 Task: Set a reminder to renew your driver's license on the 15th.
Action: Mouse moved to (67, 117)
Screenshot: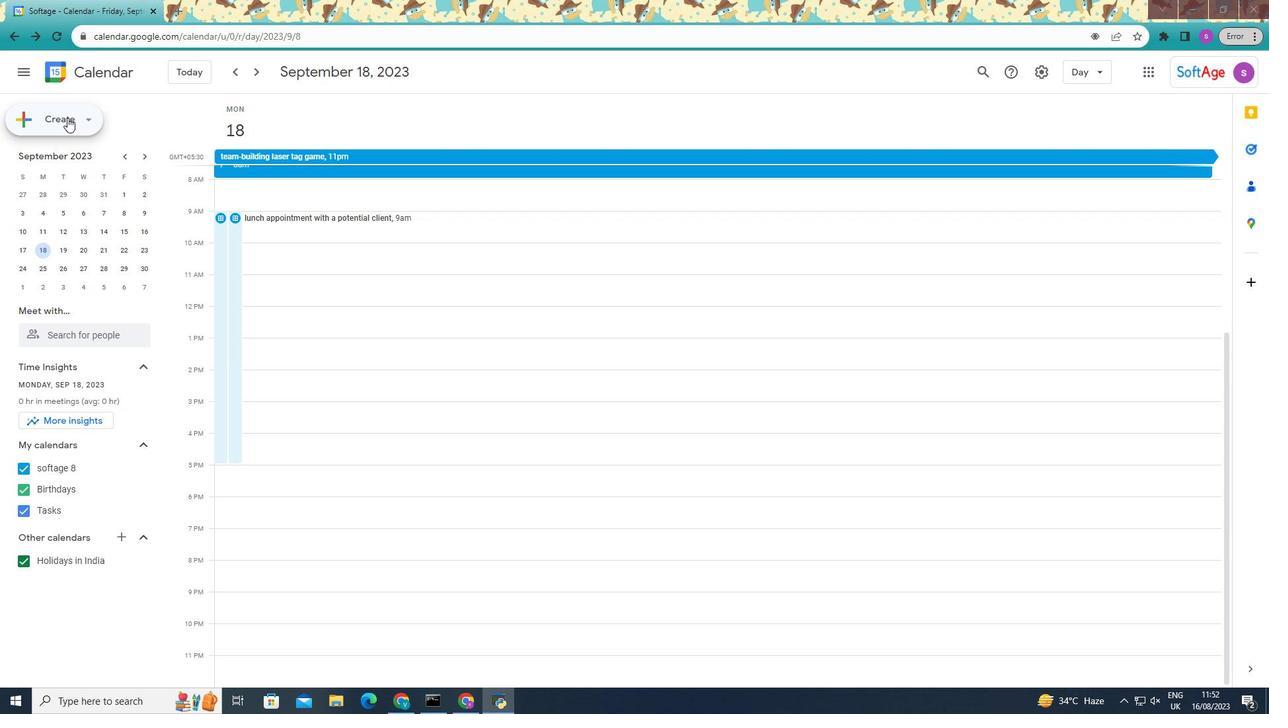 
Action: Mouse pressed left at (67, 117)
Screenshot: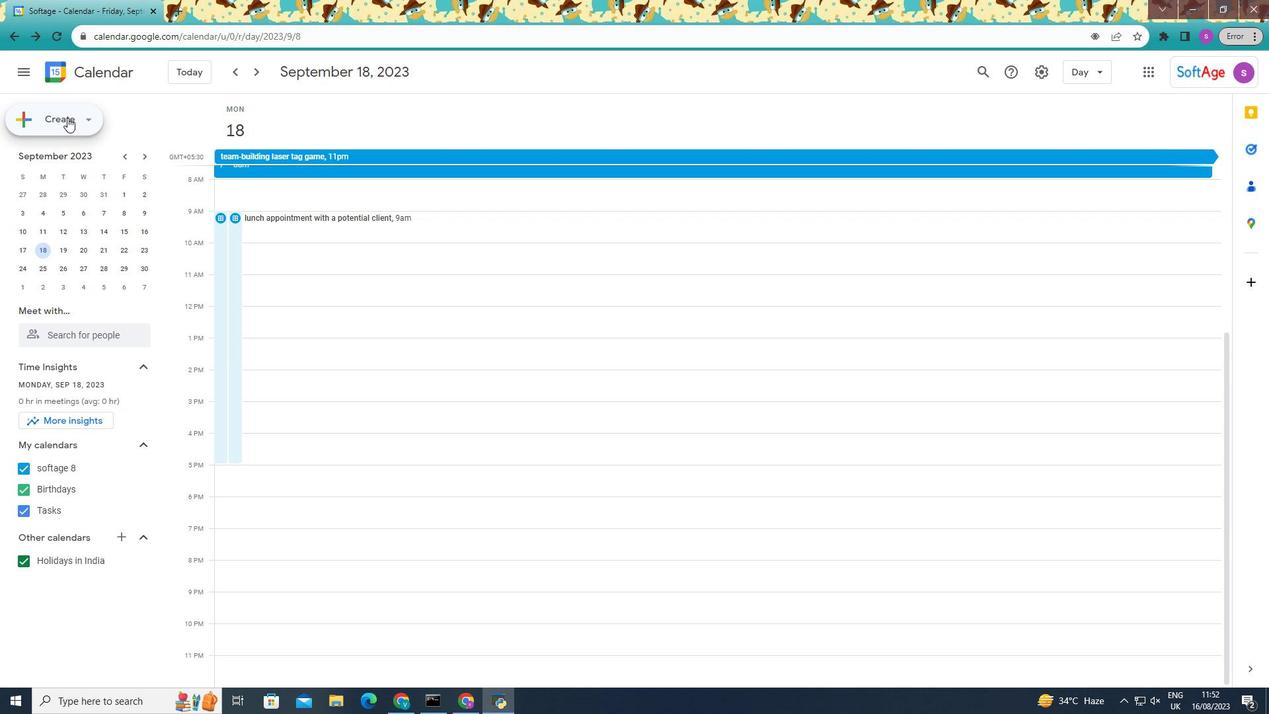 
Action: Mouse moved to (83, 163)
Screenshot: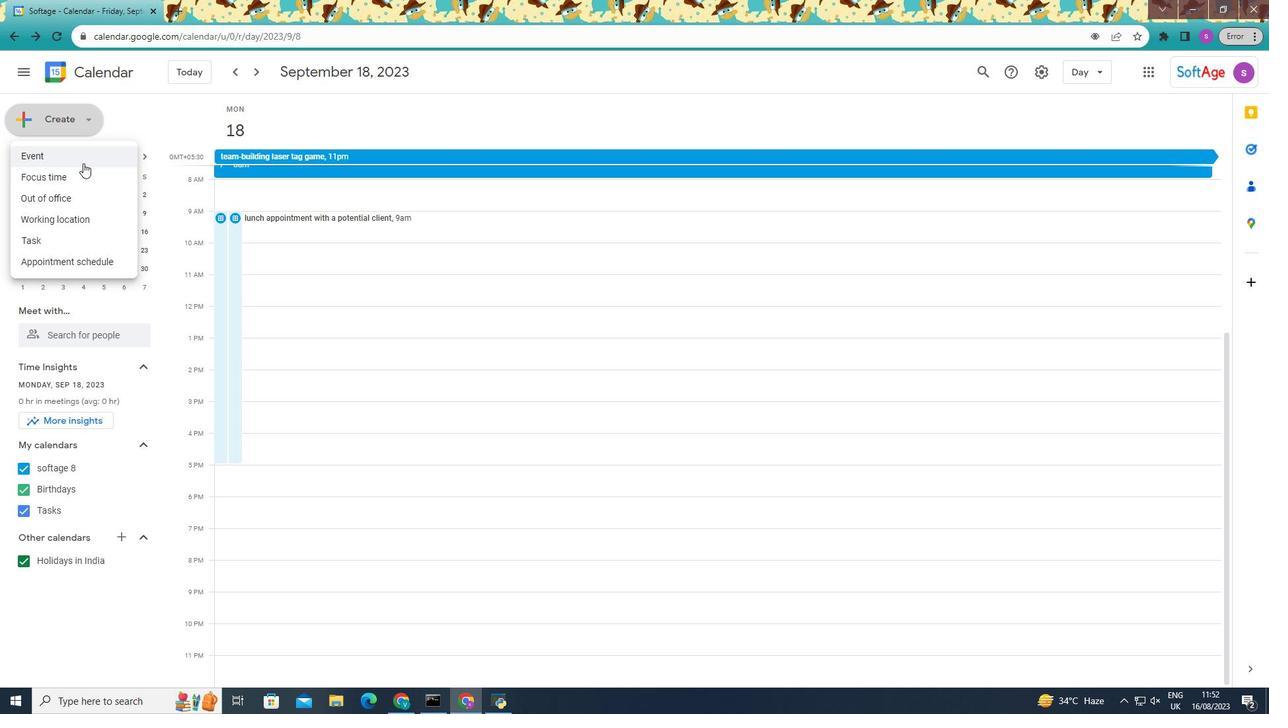 
Action: Mouse pressed left at (83, 163)
Screenshot: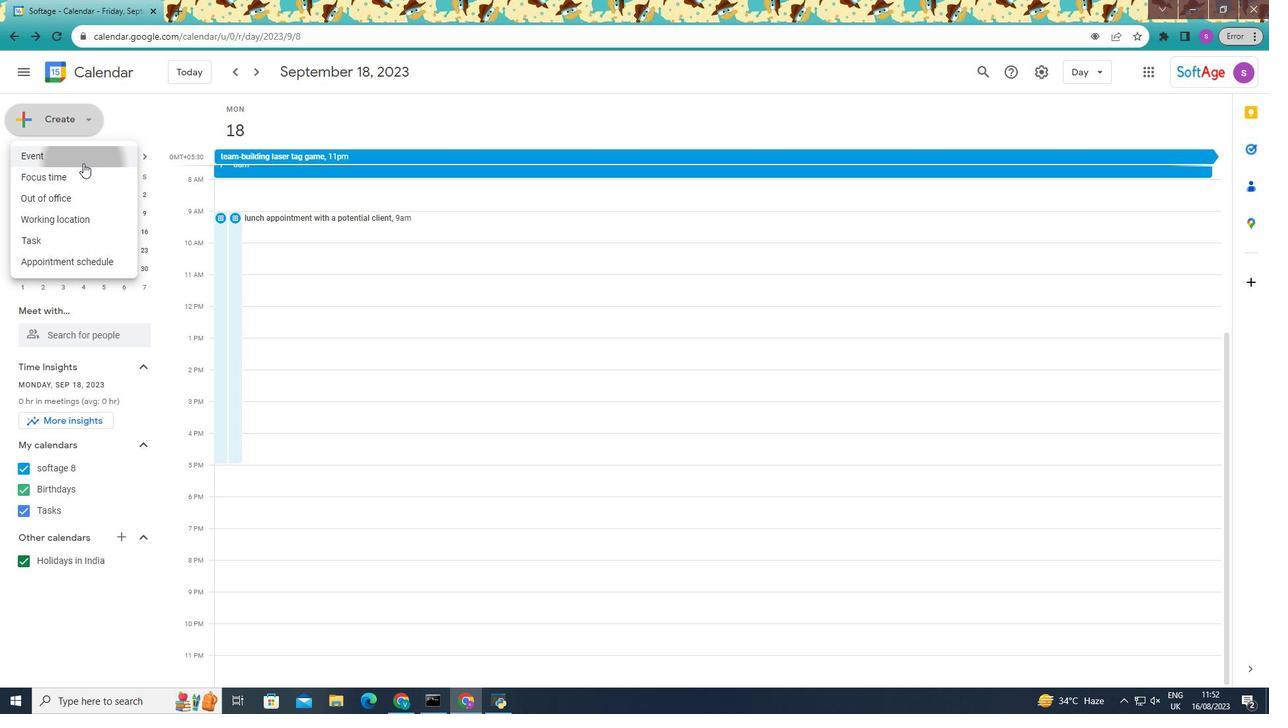 
Action: Mouse moved to (668, 243)
Screenshot: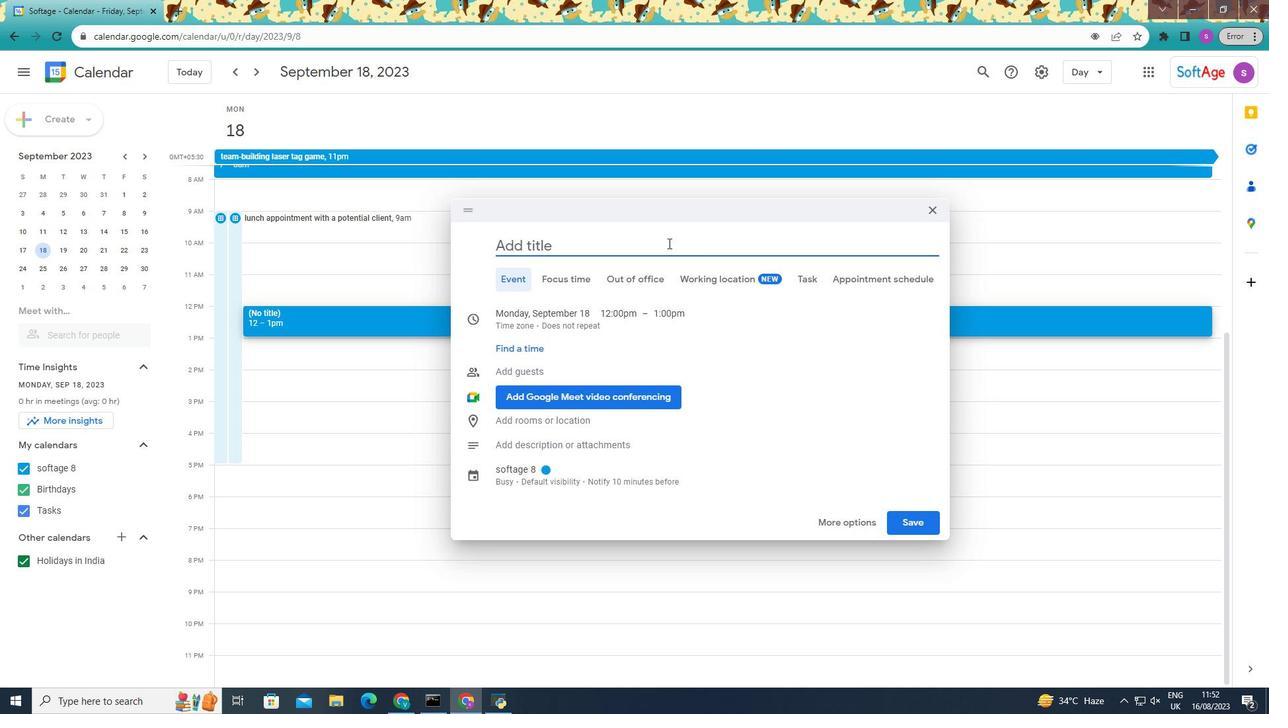 
Action: Mouse pressed left at (668, 243)
Screenshot: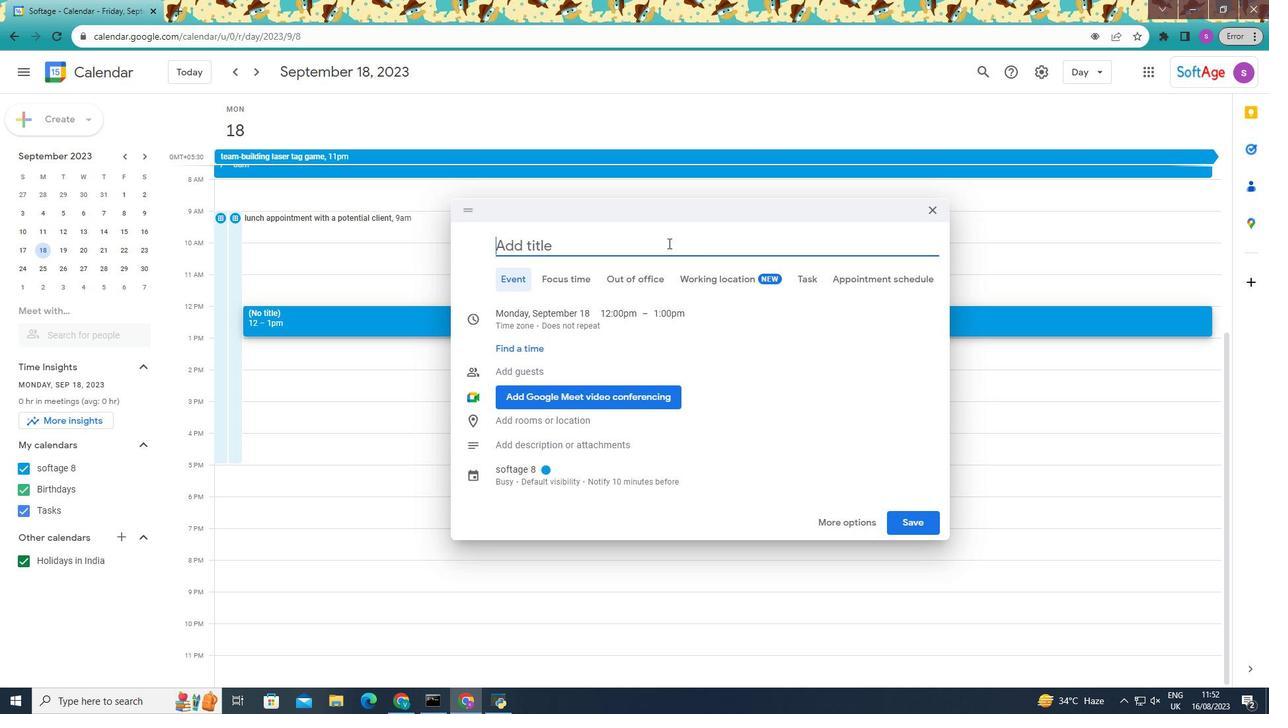 
Action: Key pressed <Key.shift><Key.shift><Key.shift><Key.shift><Key.shift>renew<Key.space>your<Key.space>driver's<Key.space>licence<Key.backspace><Key.backspace>se<Key.space>on<Key.backspace><Key.backspace>
Screenshot: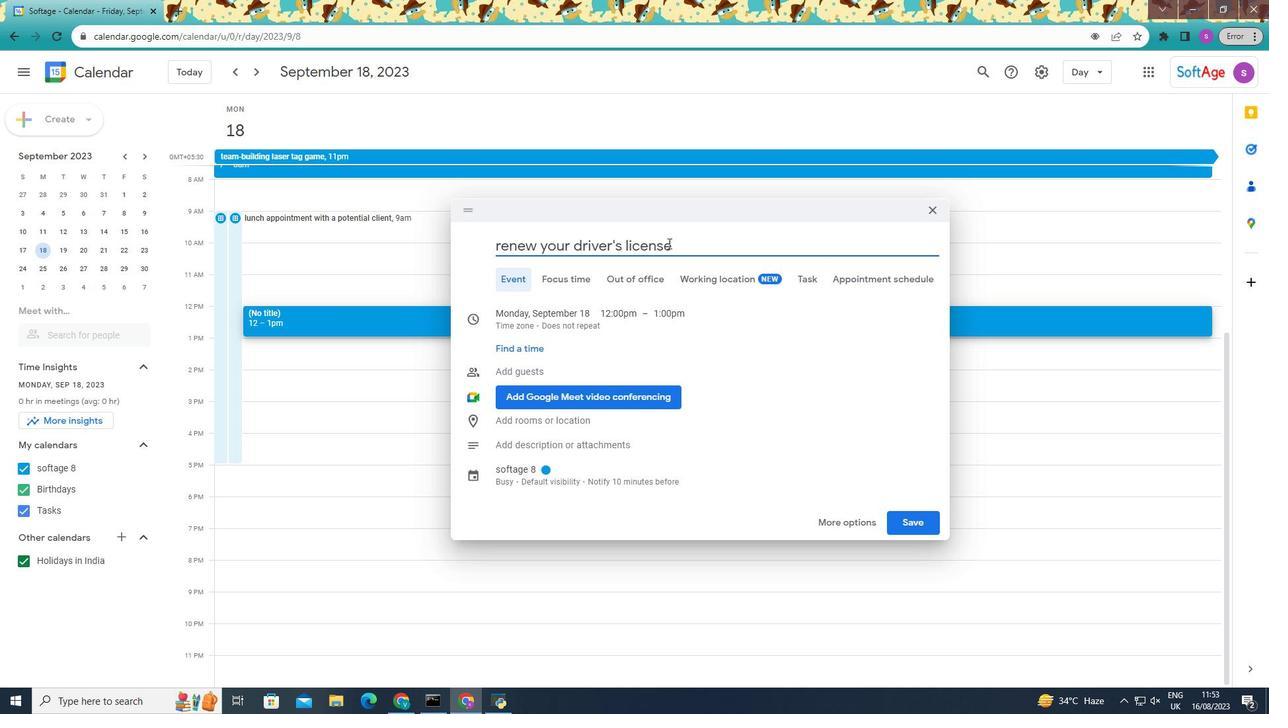 
Action: Mouse moved to (585, 309)
Screenshot: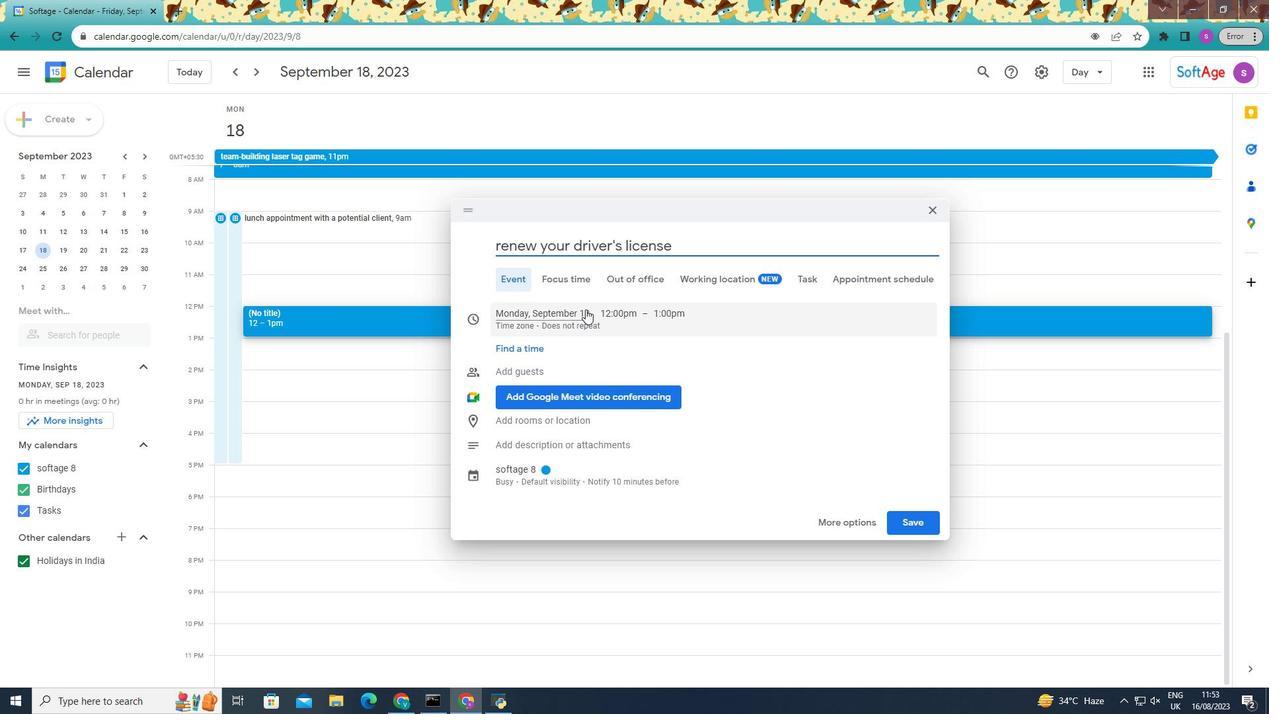 
Action: Mouse pressed left at (585, 309)
Screenshot: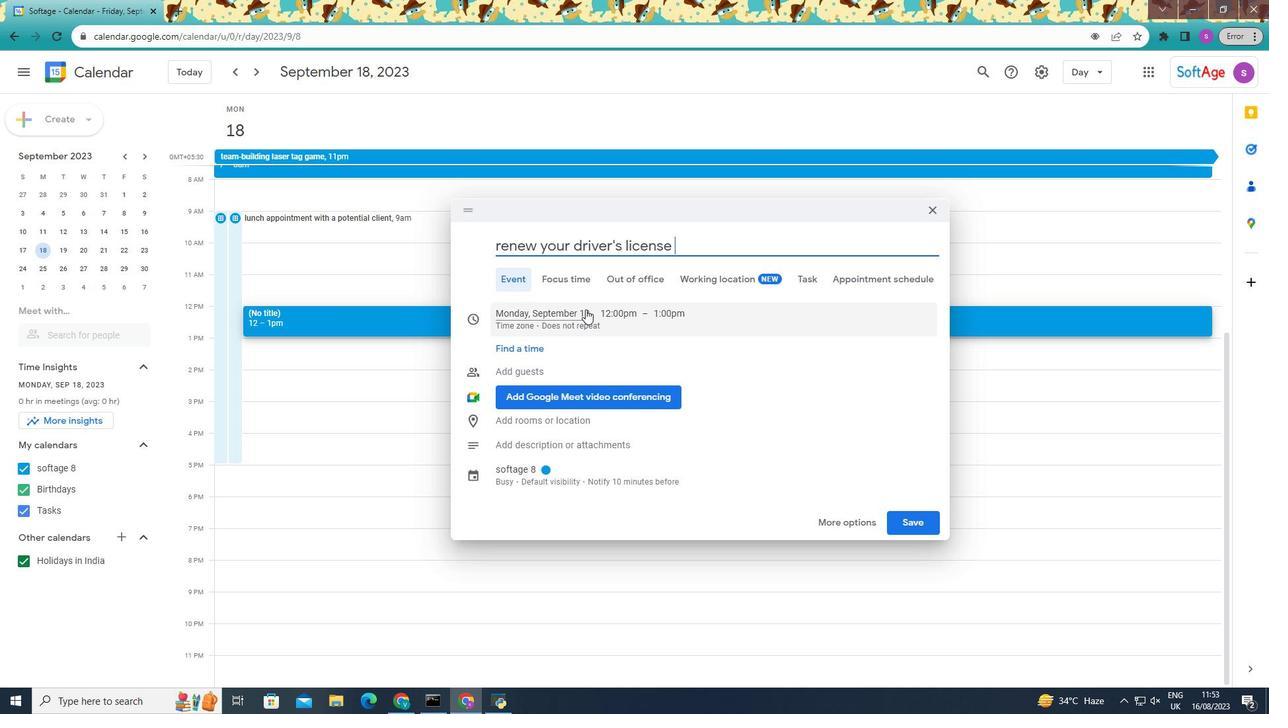 
Action: Mouse moved to (630, 415)
Screenshot: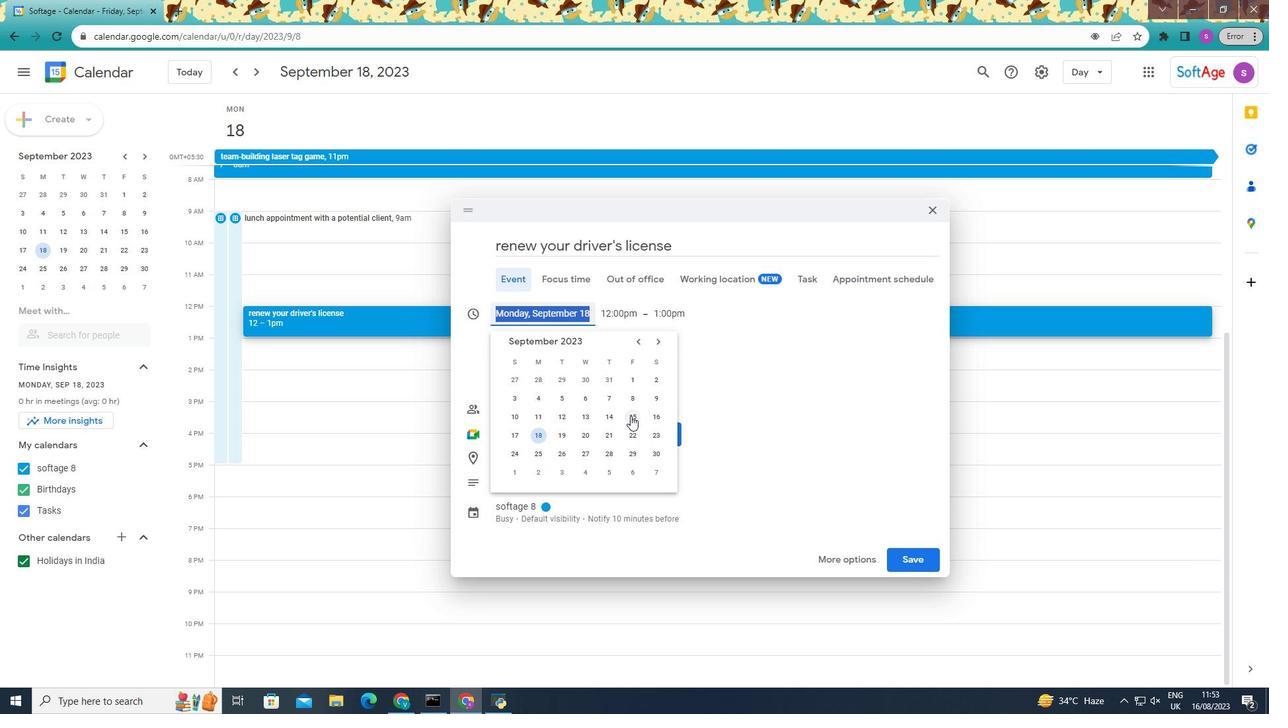 
Action: Mouse pressed left at (630, 415)
Screenshot: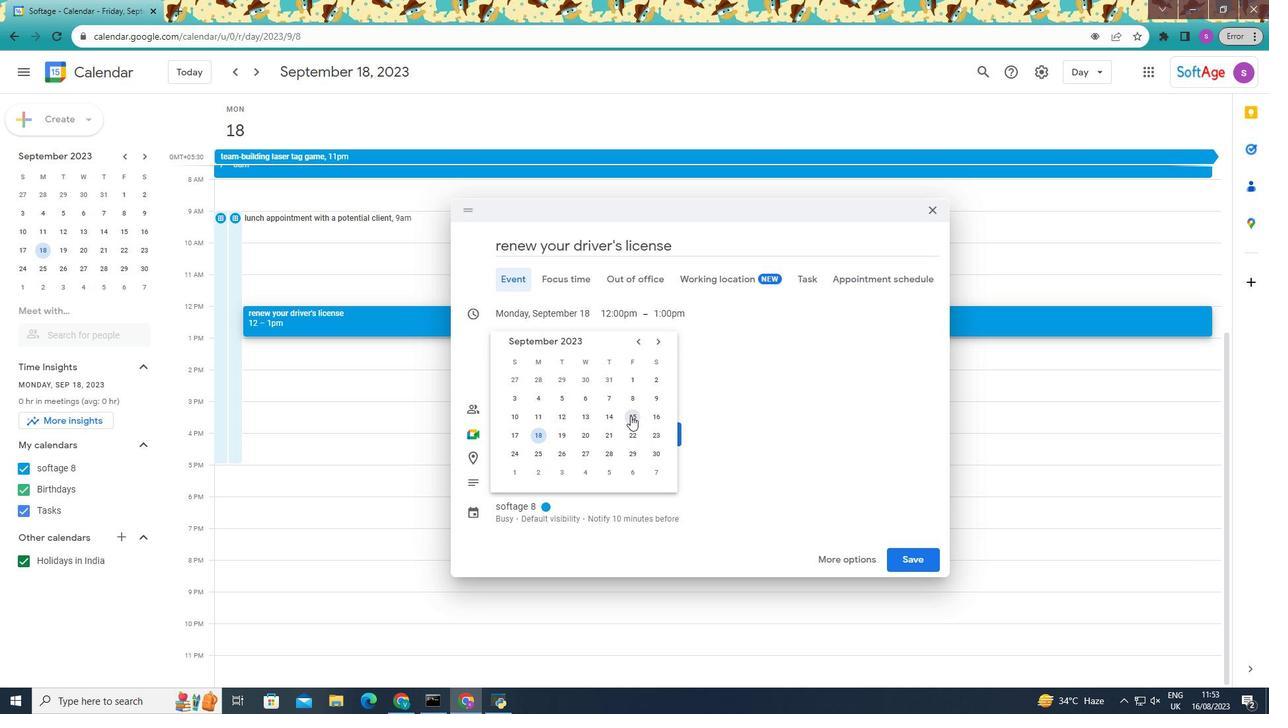 
Action: Mouse moved to (935, 555)
Screenshot: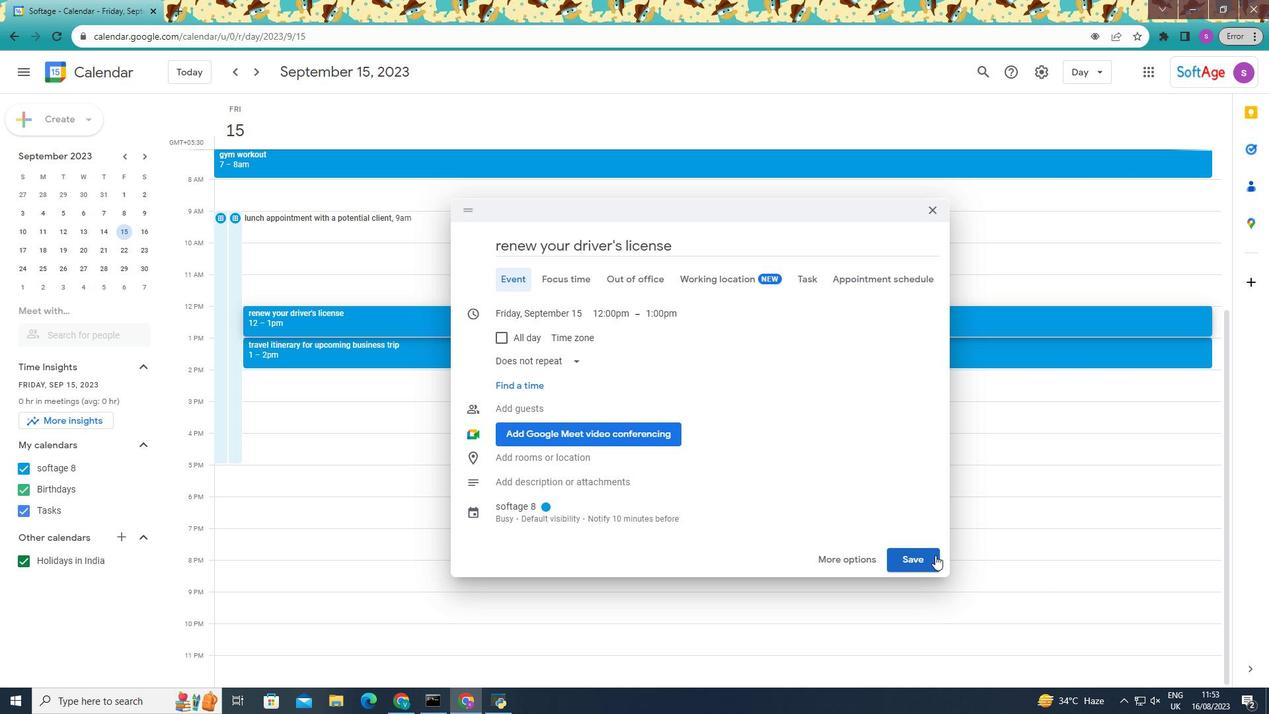 
Action: Mouse pressed left at (935, 555)
Screenshot: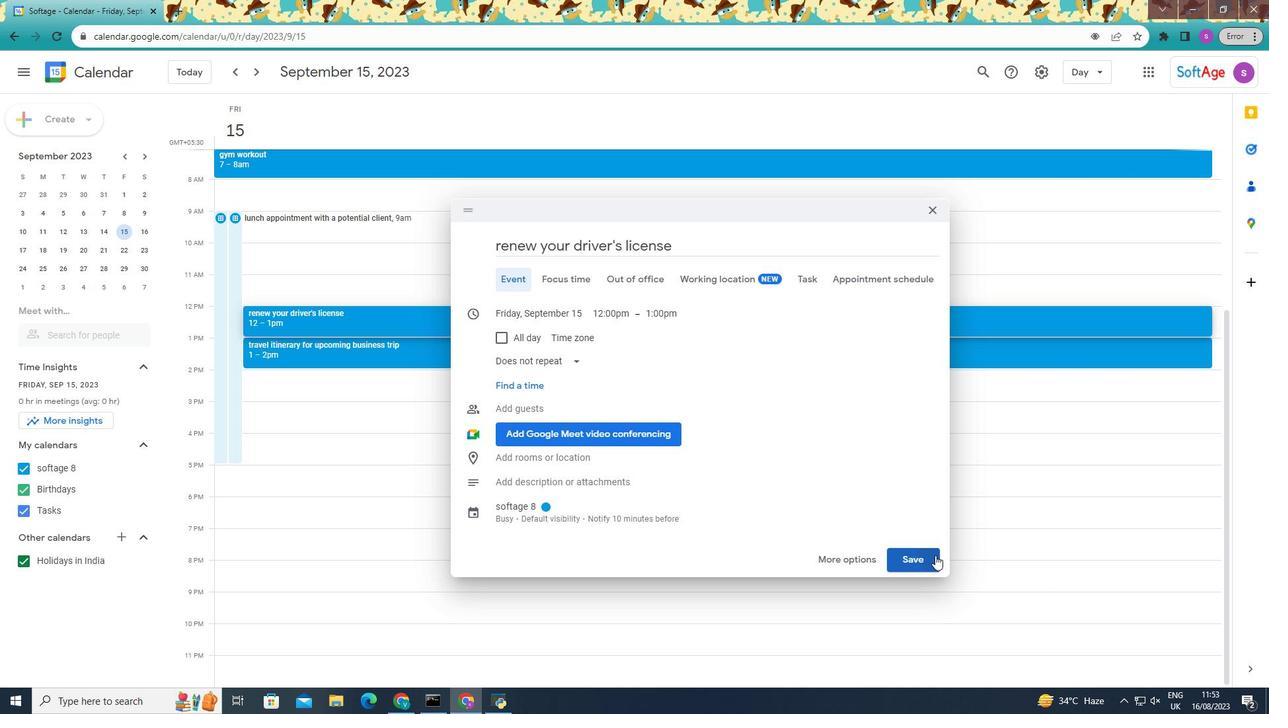 
Action: Mouse moved to (757, 503)
Screenshot: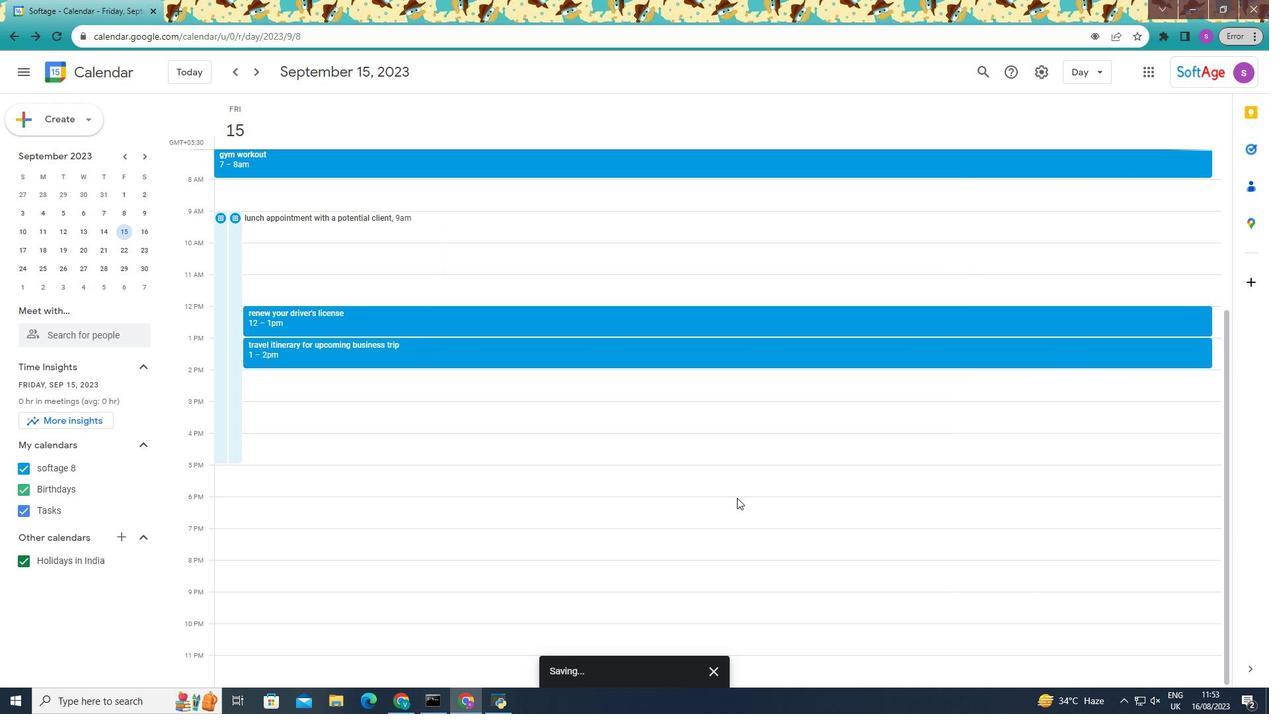 
